 Task: In the  document flyer.odt. Insert footer and write 'www.nexusTech.com'. Find the word using Dictionary 'gratitude' Use the tool word Count and display word count while typing
Action: Mouse moved to (240, 368)
Screenshot: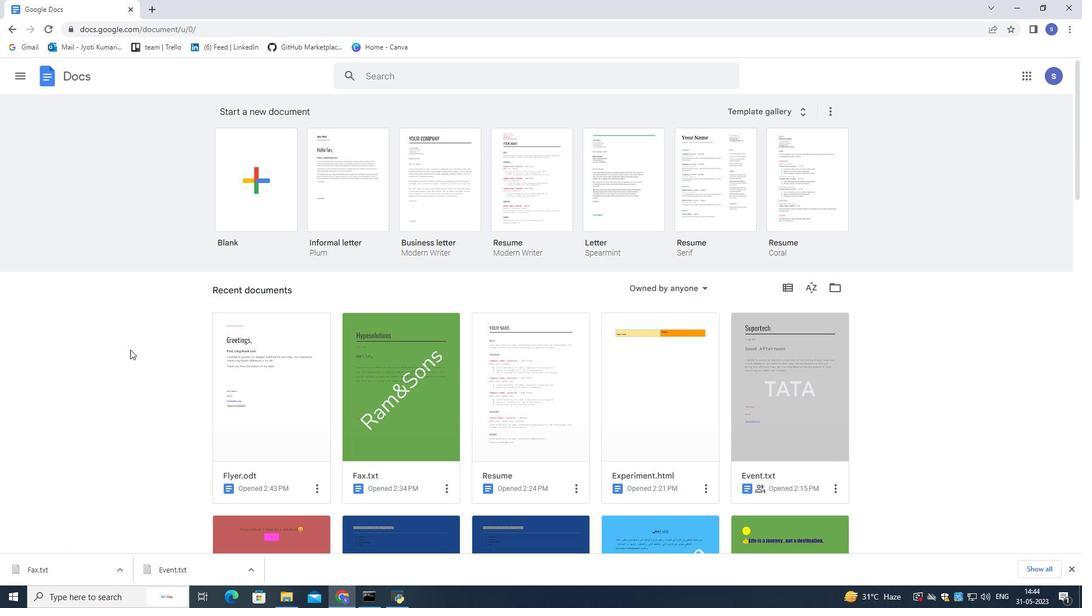 
Action: Mouse pressed left at (240, 368)
Screenshot: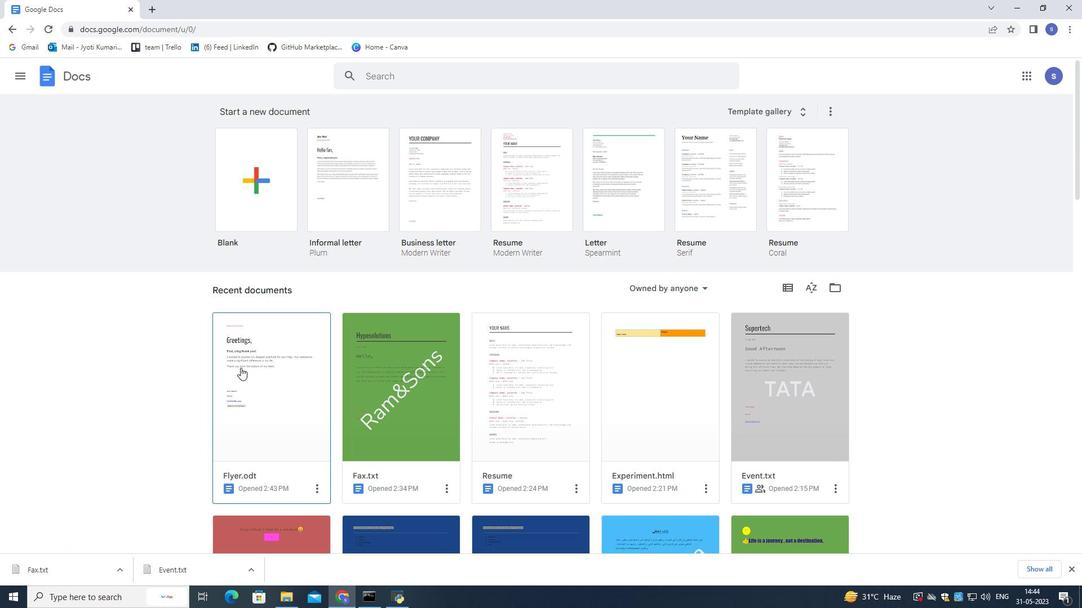 
Action: Mouse pressed left at (240, 368)
Screenshot: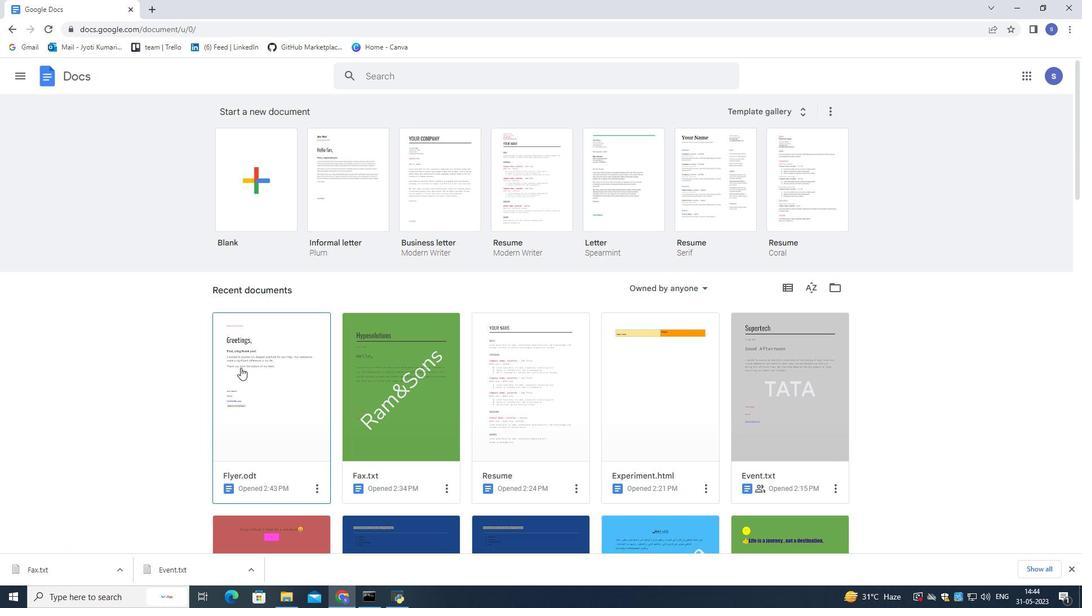 
Action: Mouse moved to (120, 85)
Screenshot: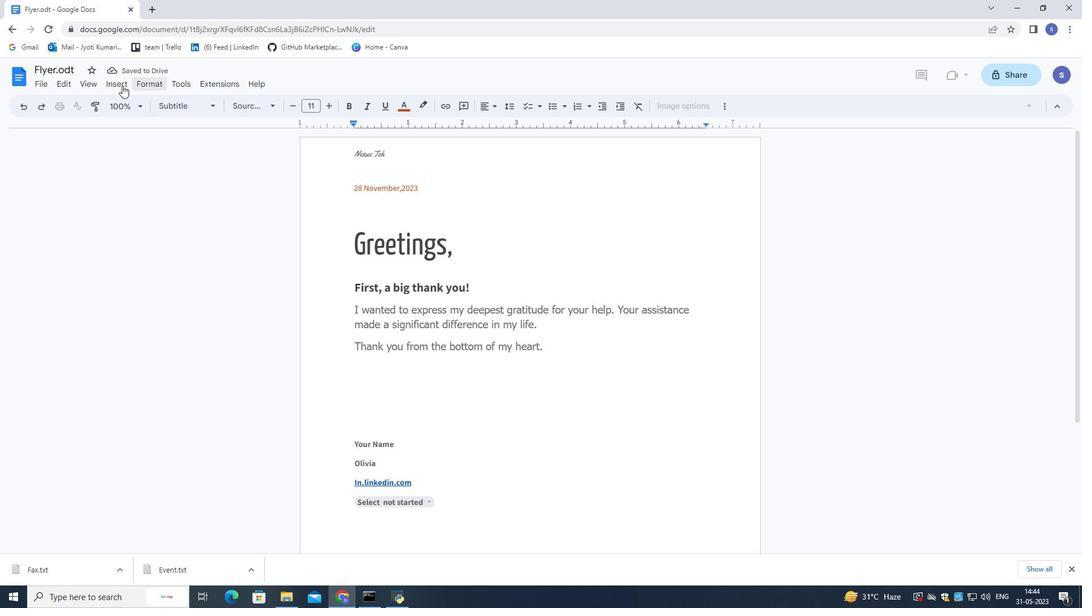 
Action: Mouse pressed left at (120, 85)
Screenshot: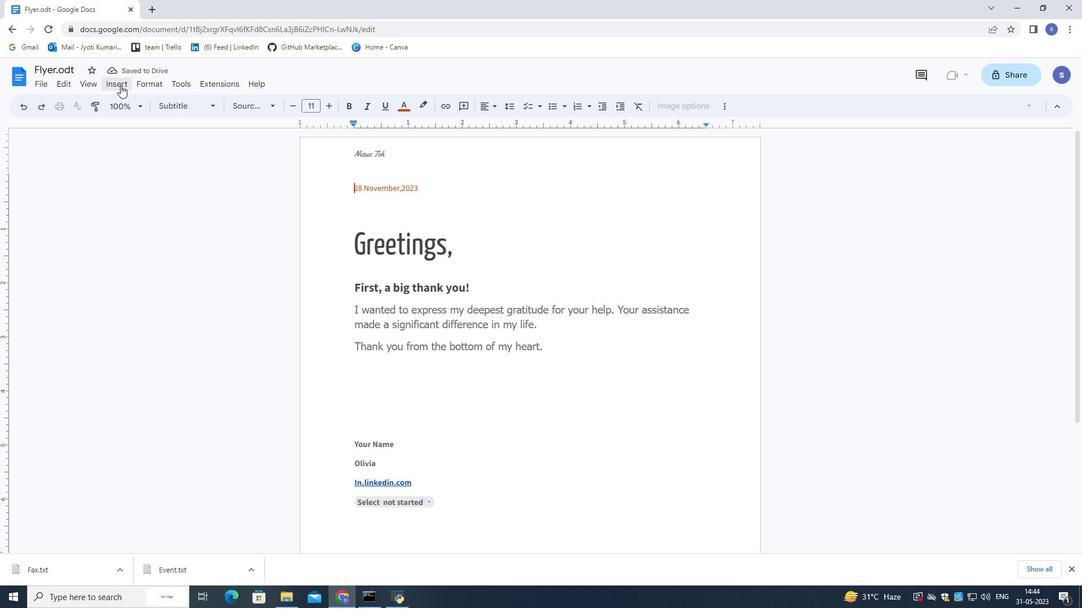 
Action: Mouse moved to (299, 391)
Screenshot: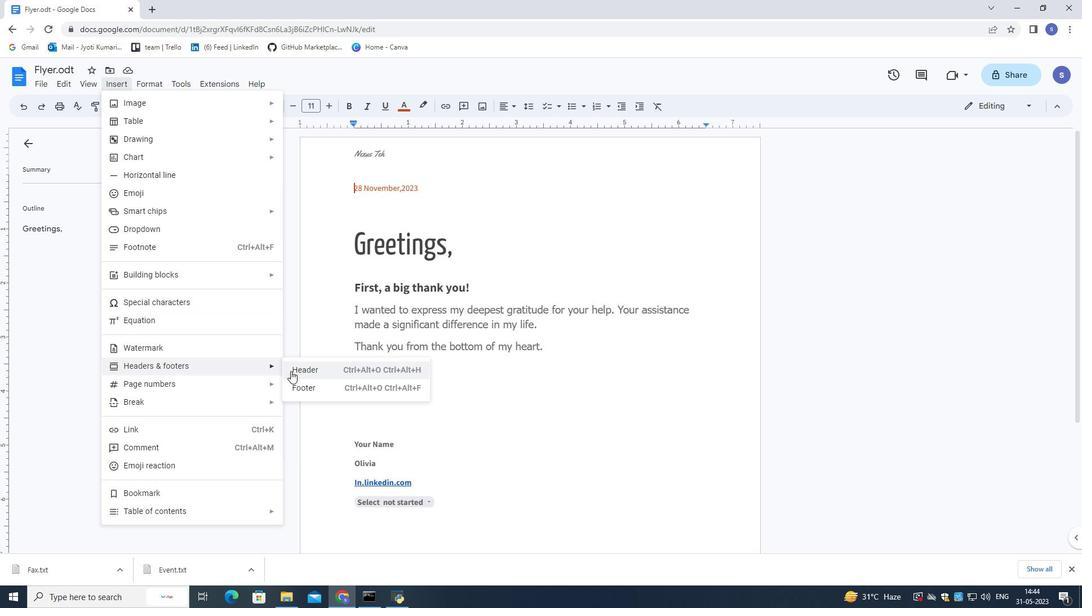 
Action: Mouse pressed left at (299, 391)
Screenshot: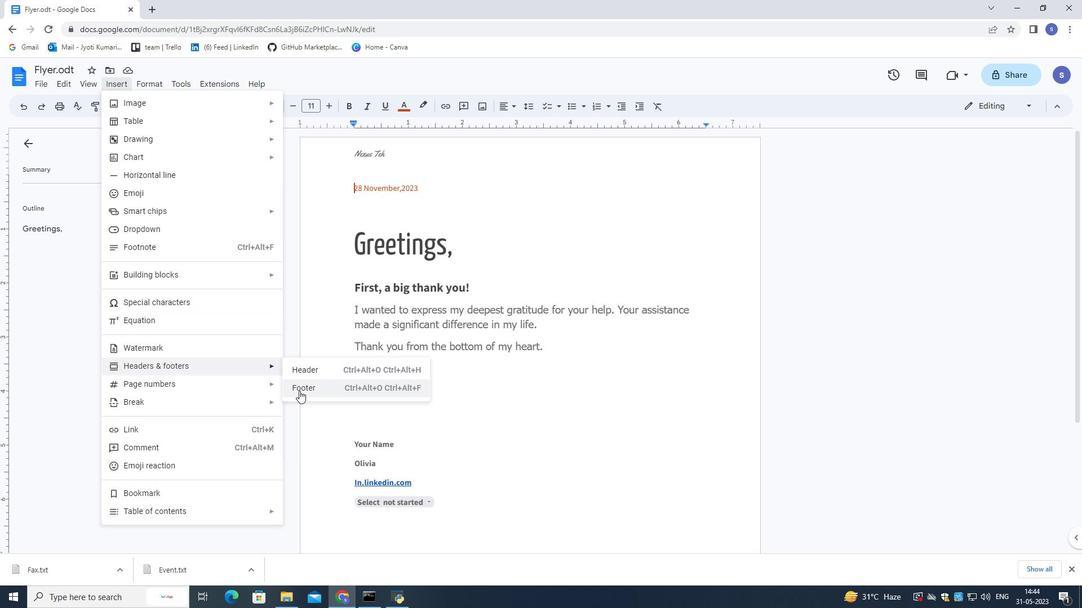 
Action: Mouse moved to (299, 391)
Screenshot: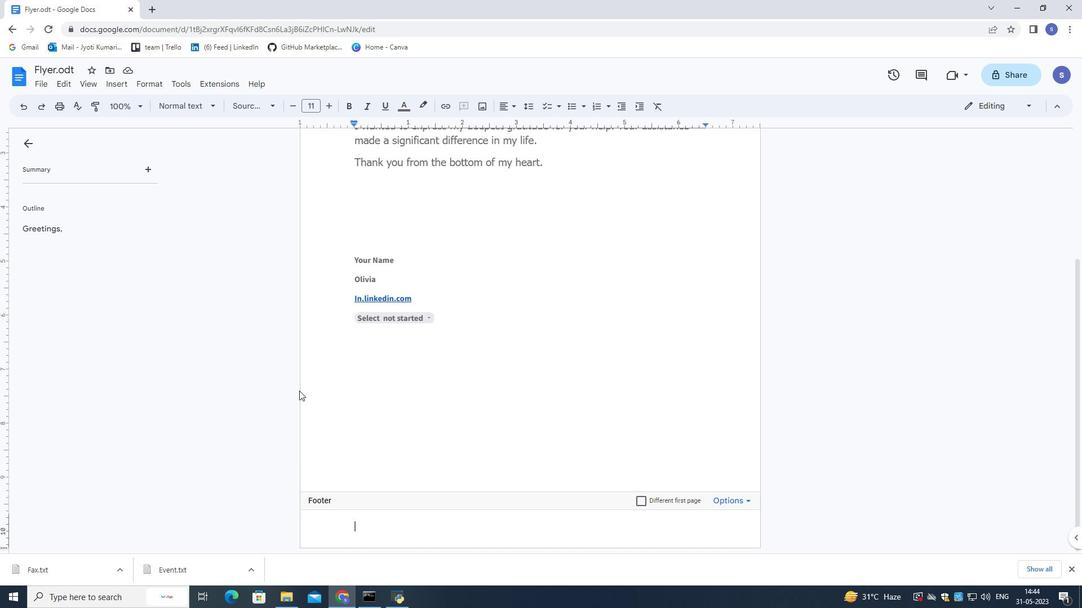 
Action: Key pressed www.nexus<Key.shift><Key.shift><Key.shift><Key.shift><Key.shift><Key.shift><Key.shift><Key.shift><Key.shift><Key.shift>Tech.com
Screenshot: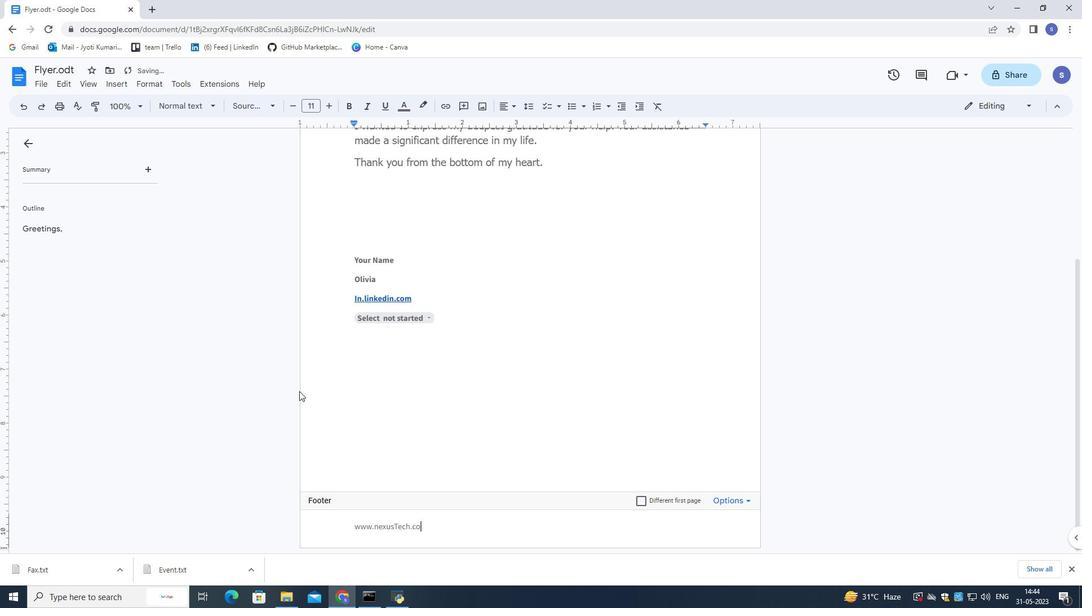 
Action: Mouse moved to (189, 80)
Screenshot: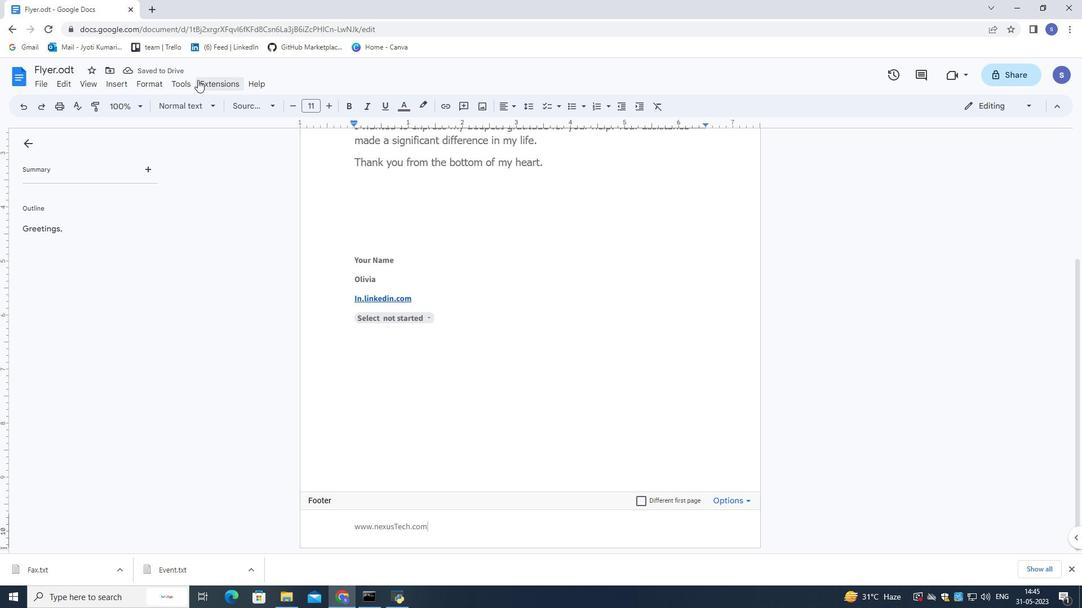 
Action: Mouse pressed left at (189, 80)
Screenshot: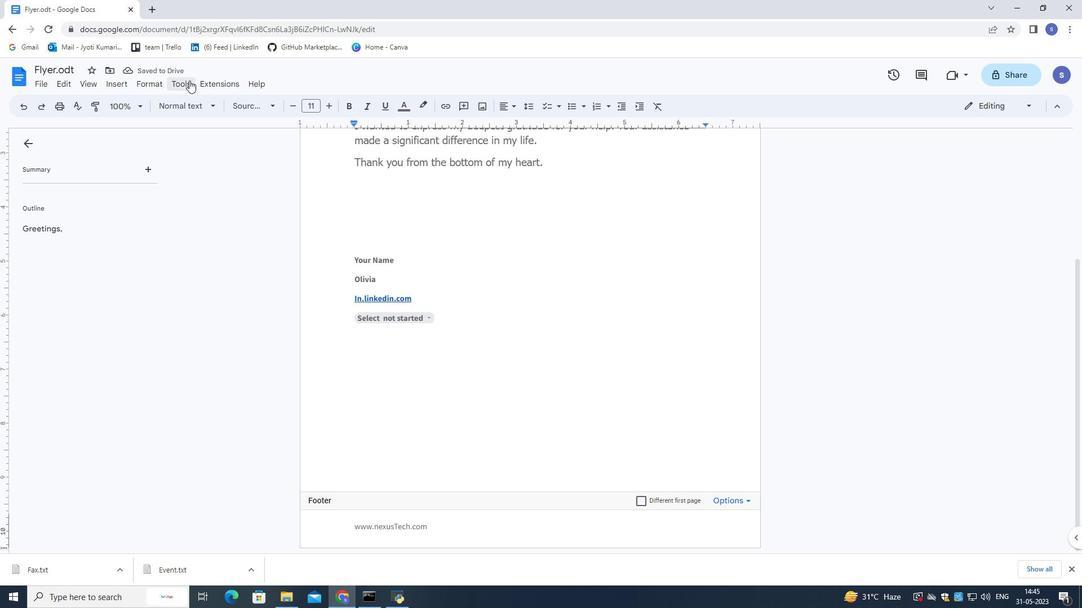 
Action: Mouse moved to (217, 227)
Screenshot: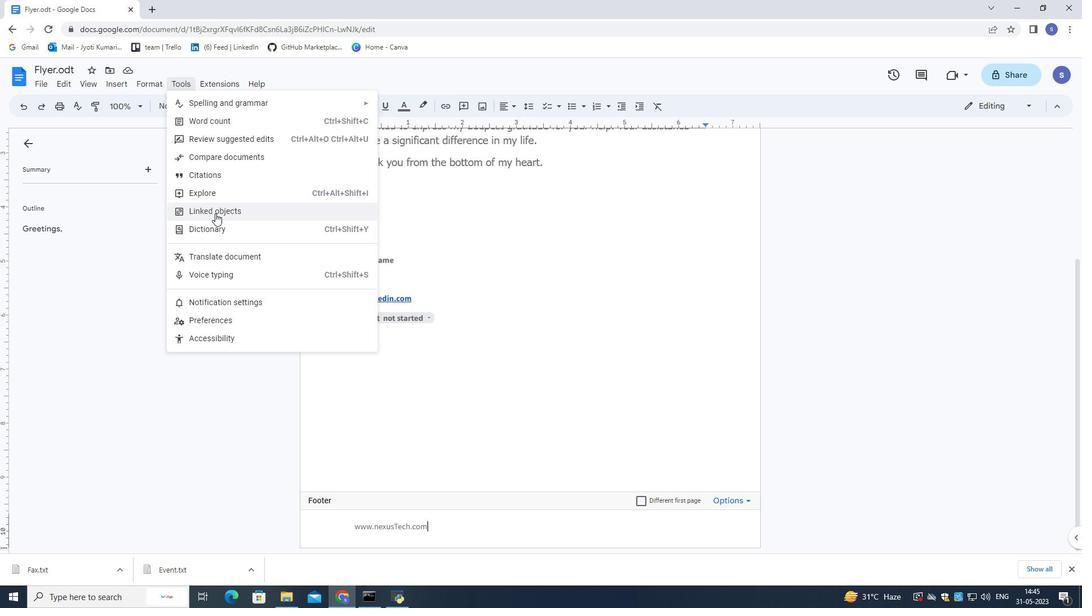 
Action: Mouse pressed left at (217, 227)
Screenshot: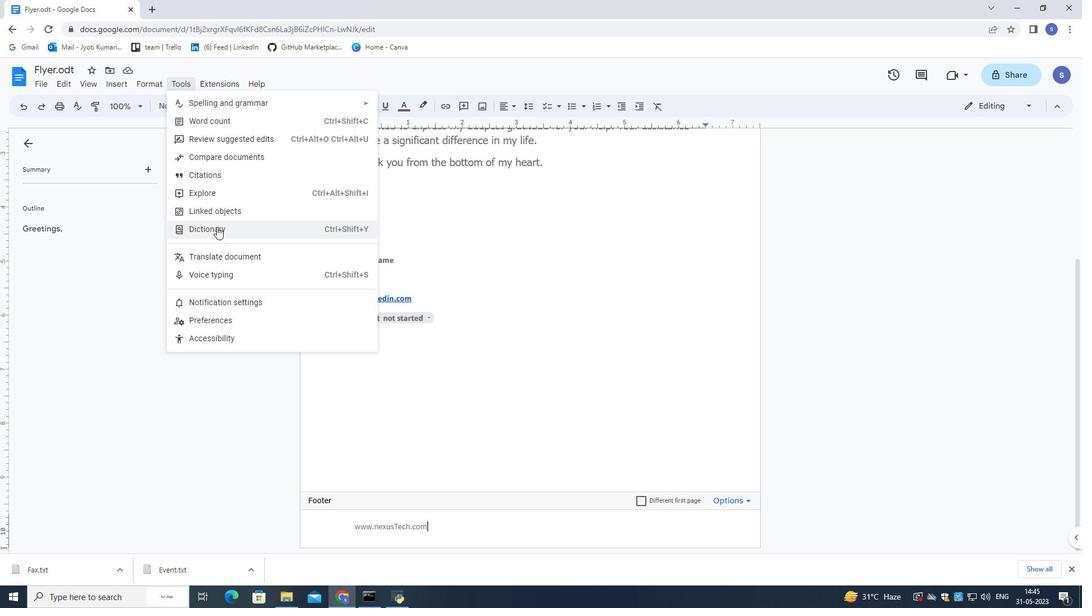 
Action: Mouse moved to (959, 143)
Screenshot: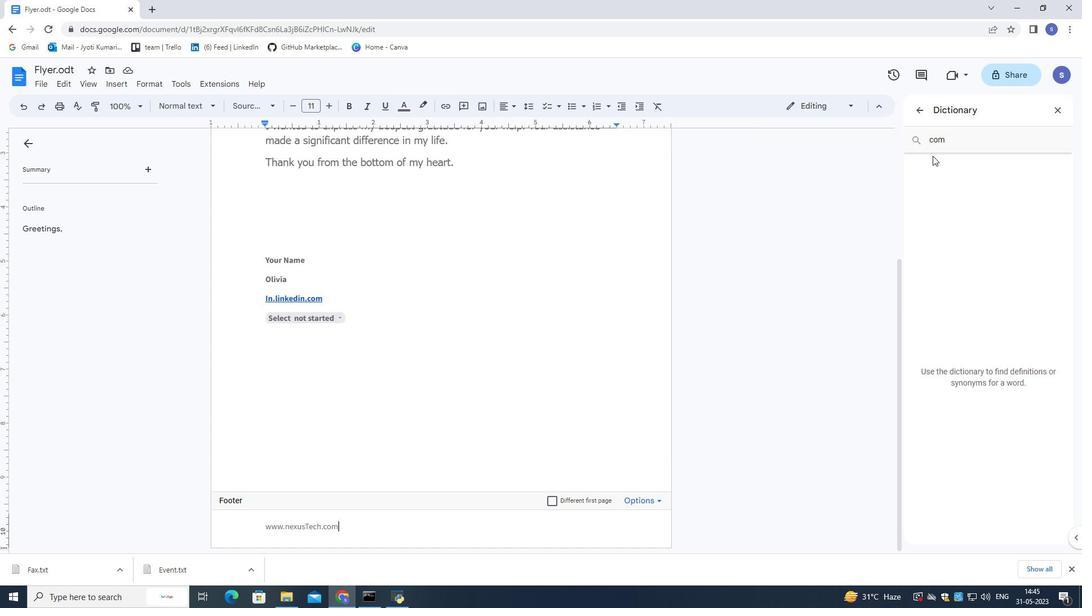 
Action: Mouse pressed left at (959, 143)
Screenshot: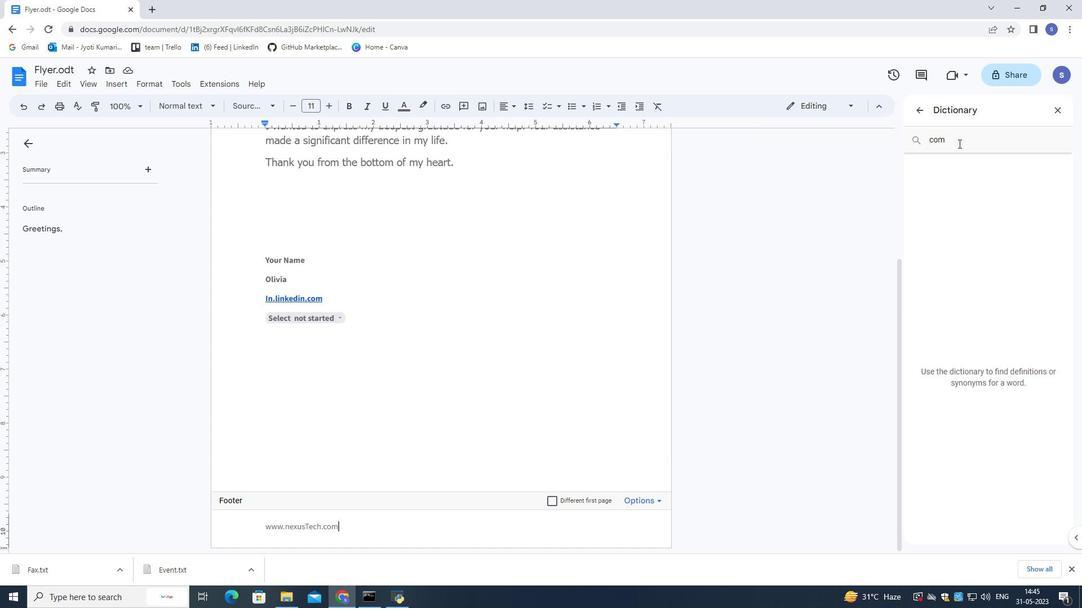 
Action: Mouse pressed left at (959, 143)
Screenshot: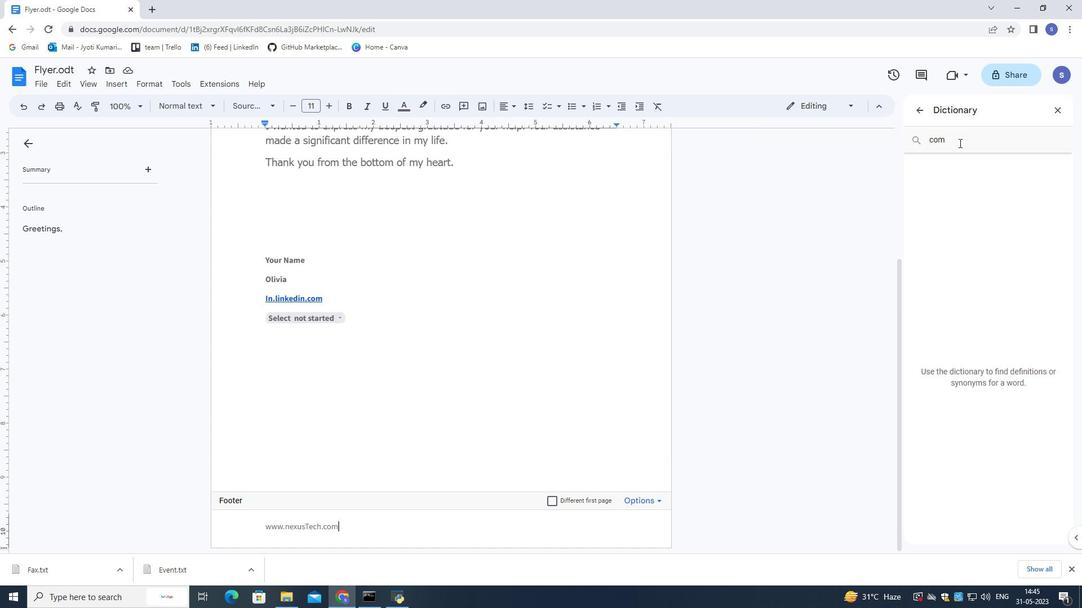 
Action: Key pressed <Key.shift>Ga<Key.backspace>ratitude<Key.enter>
Screenshot: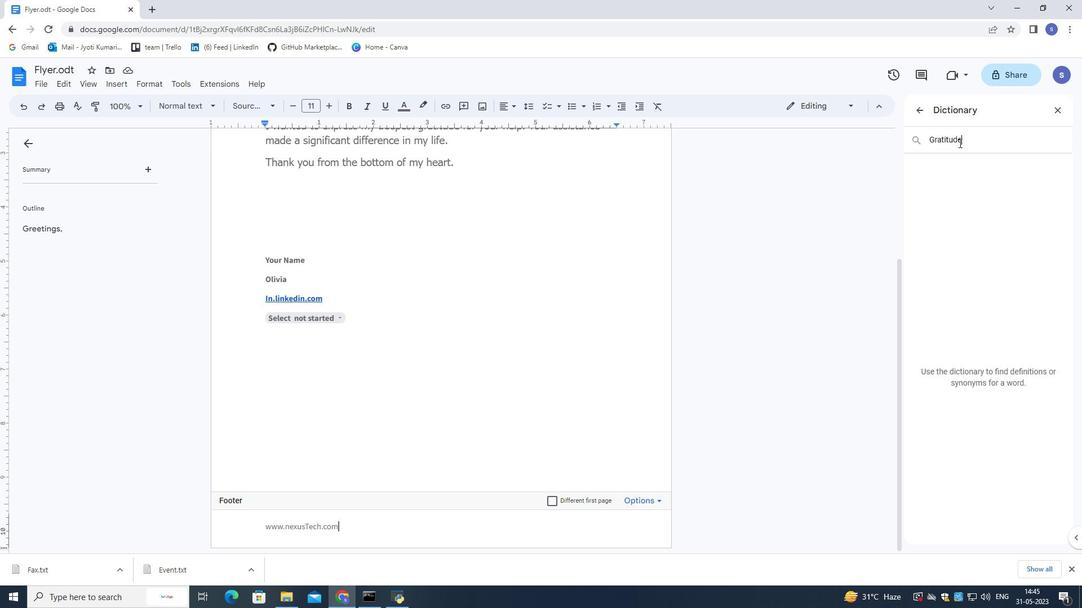
Action: Mouse moved to (177, 85)
Screenshot: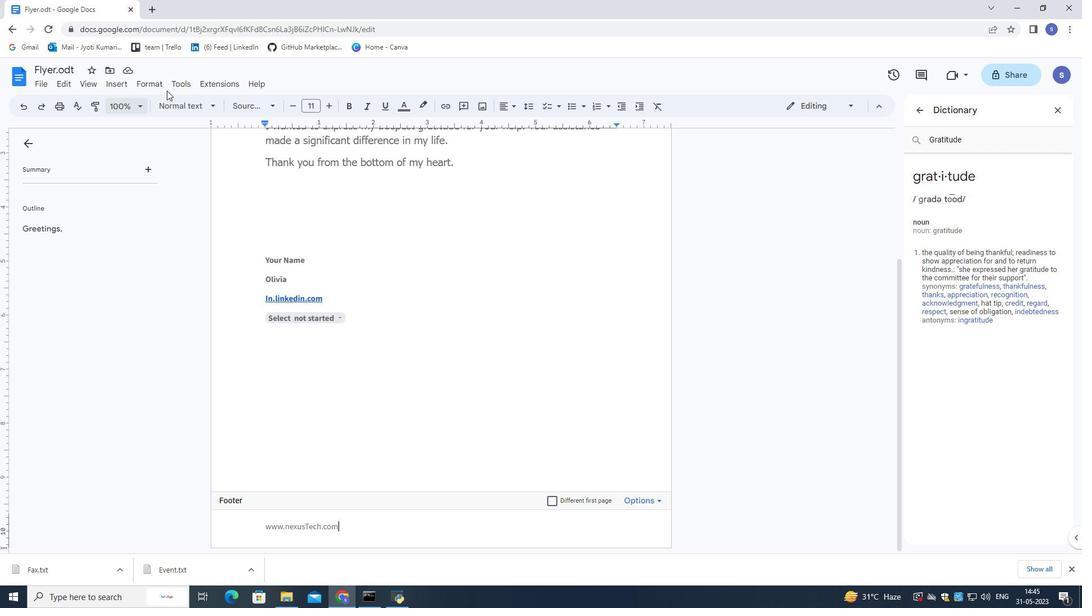 
Action: Mouse pressed left at (177, 85)
Screenshot: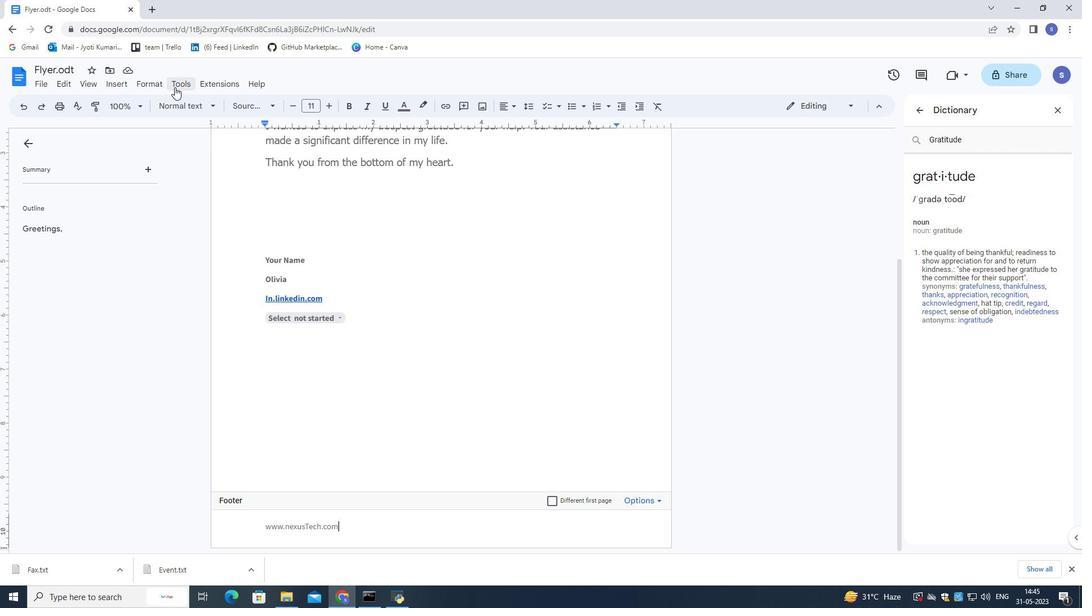 
Action: Mouse moved to (200, 114)
Screenshot: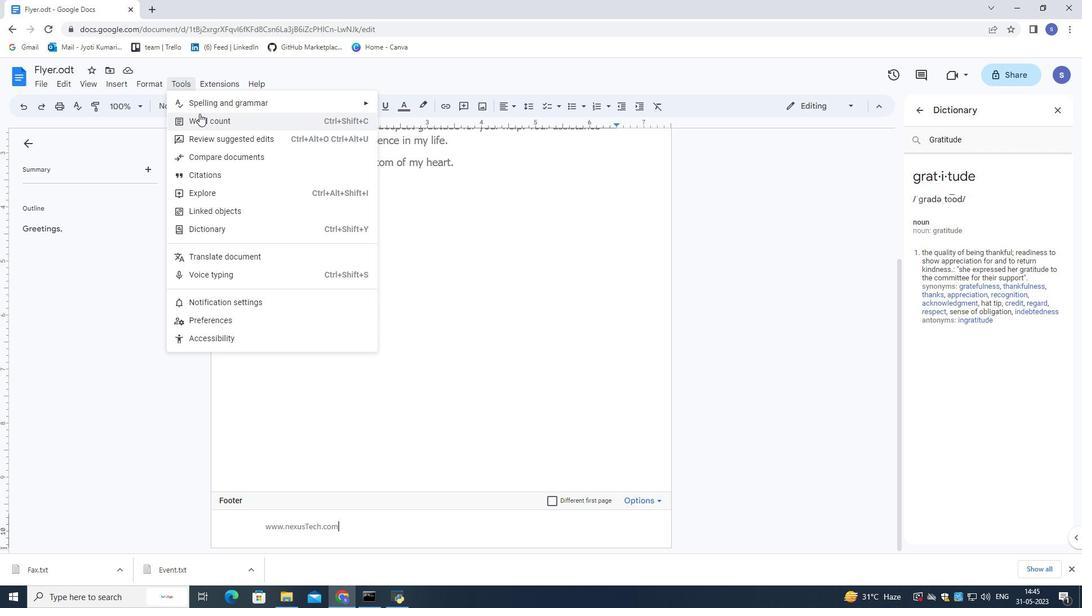 
Action: Mouse pressed left at (200, 114)
Screenshot: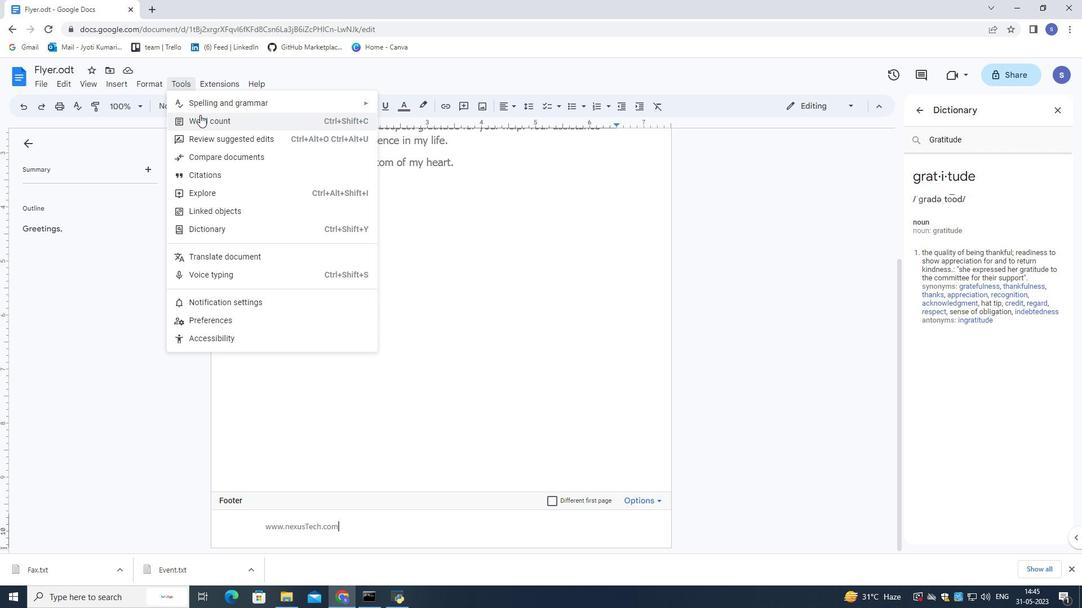 
Action: Mouse moved to (518, 350)
Screenshot: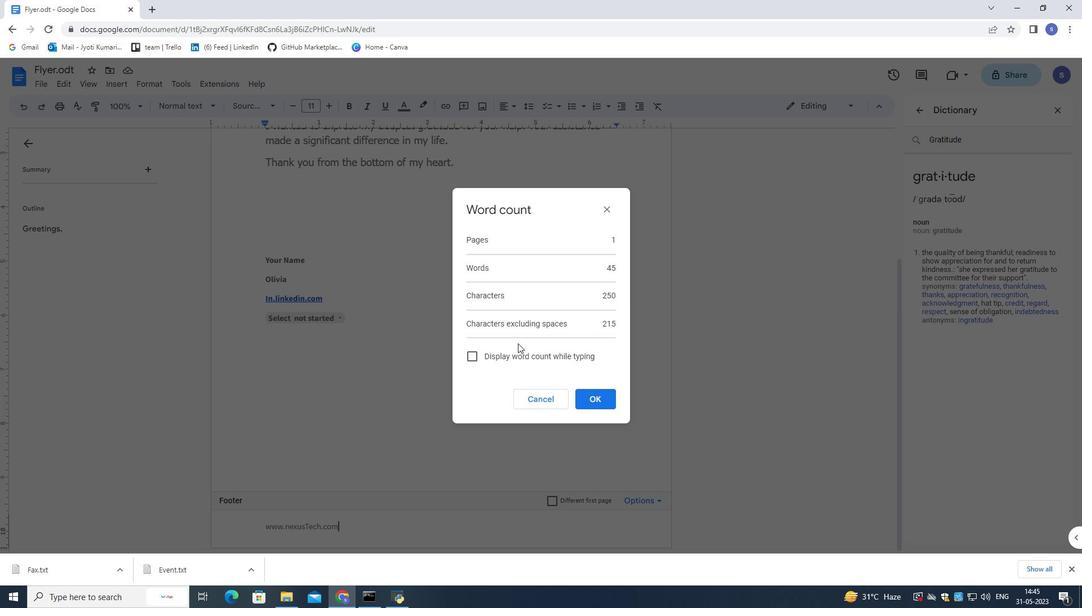 
Action: Mouse pressed left at (518, 350)
Screenshot: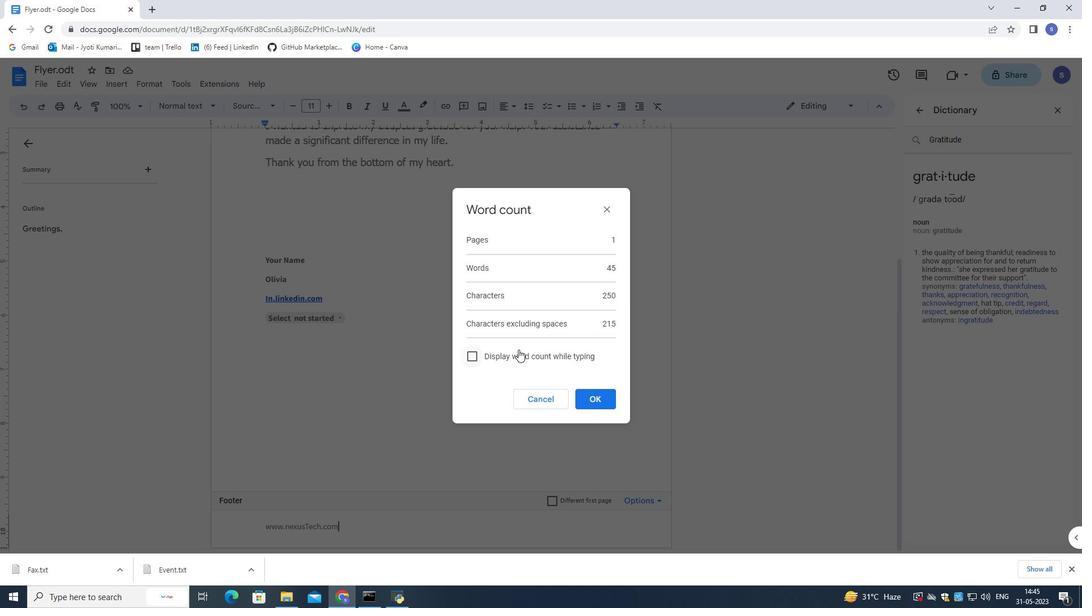 
Action: Mouse moved to (595, 403)
Screenshot: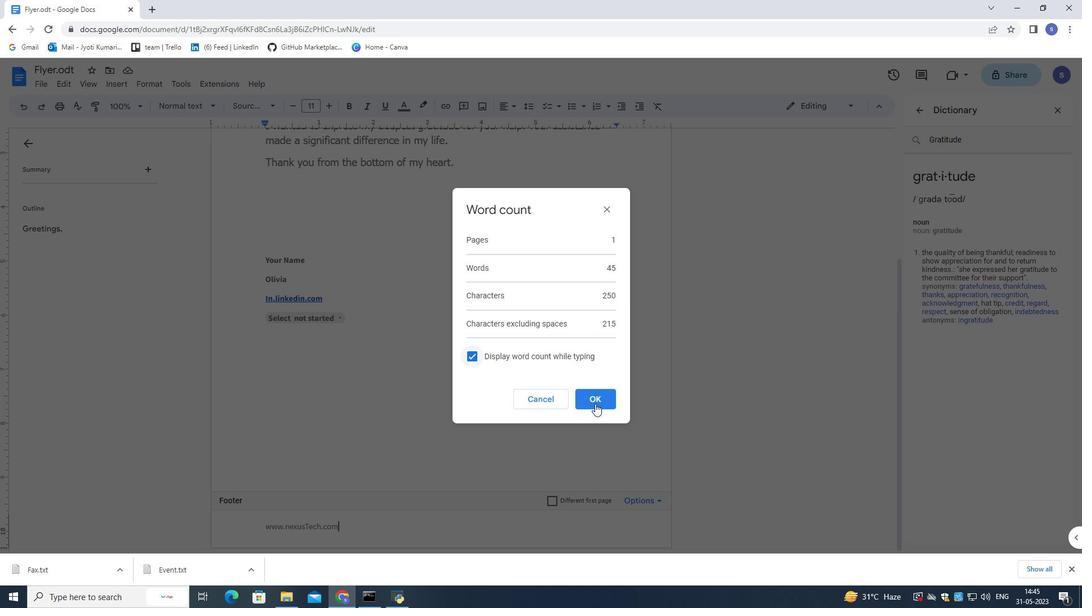 
Action: Mouse pressed left at (595, 403)
Screenshot: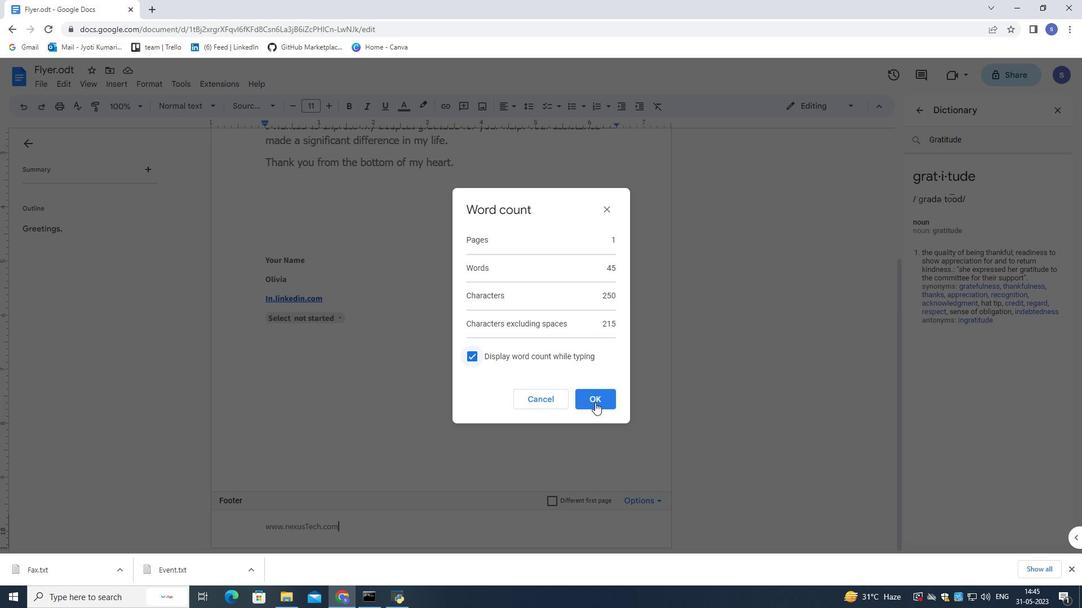 
Action: Mouse moved to (595, 402)
Screenshot: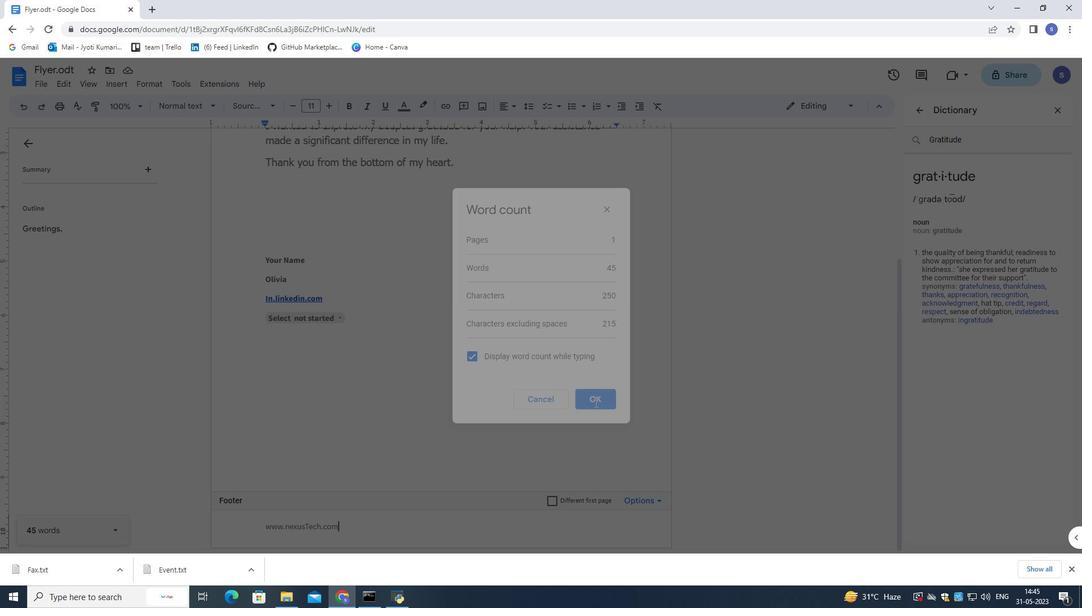 
Action: Mouse scrolled (595, 403) with delta (0, 0)
Screenshot: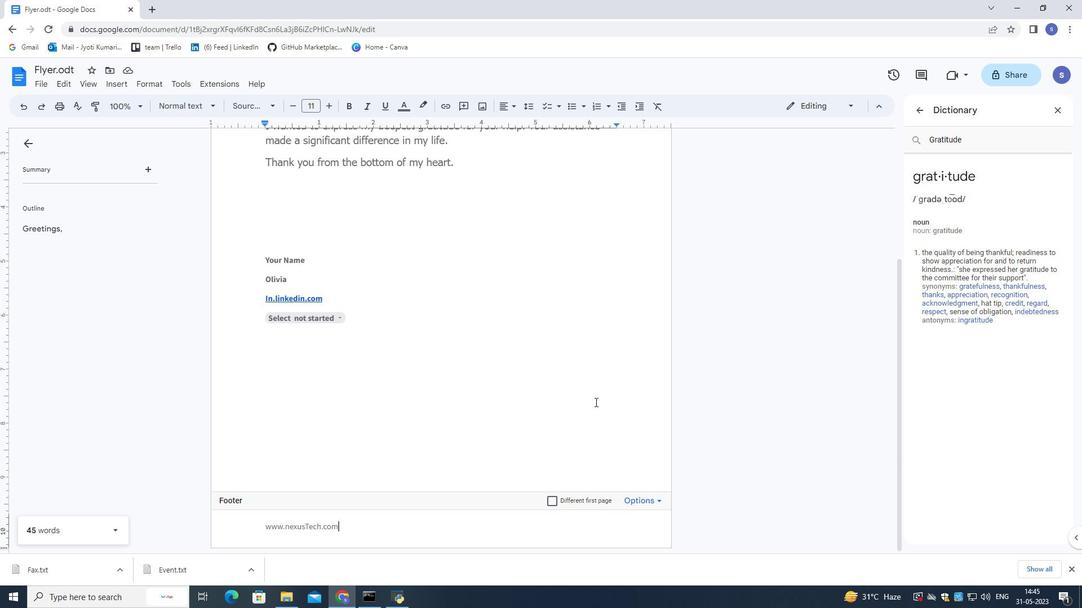 
Action: Mouse scrolled (595, 403) with delta (0, 0)
Screenshot: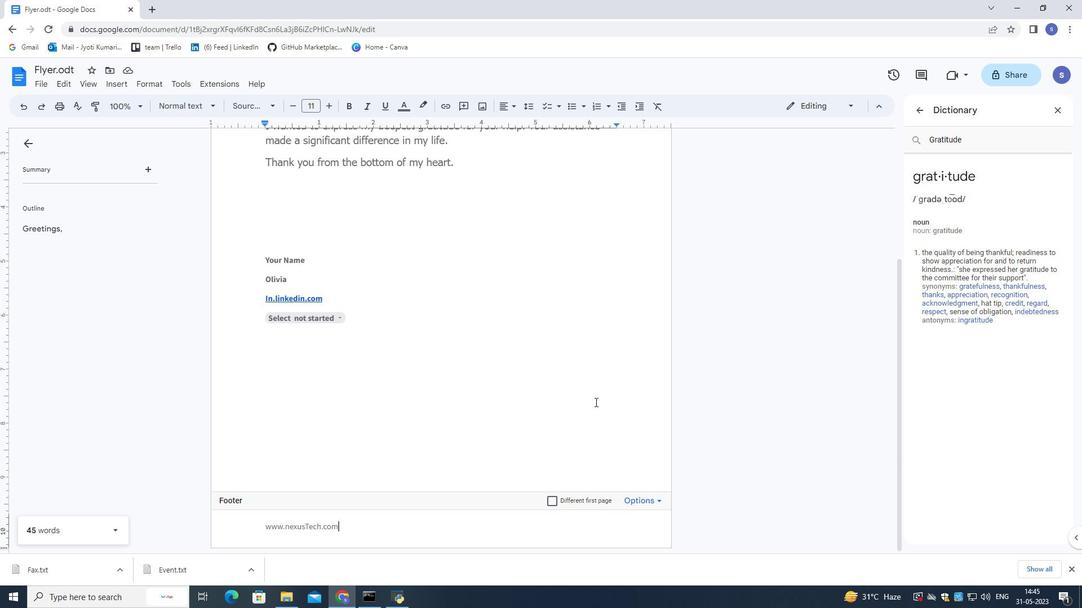 
Action: Mouse scrolled (595, 403) with delta (0, 0)
Screenshot: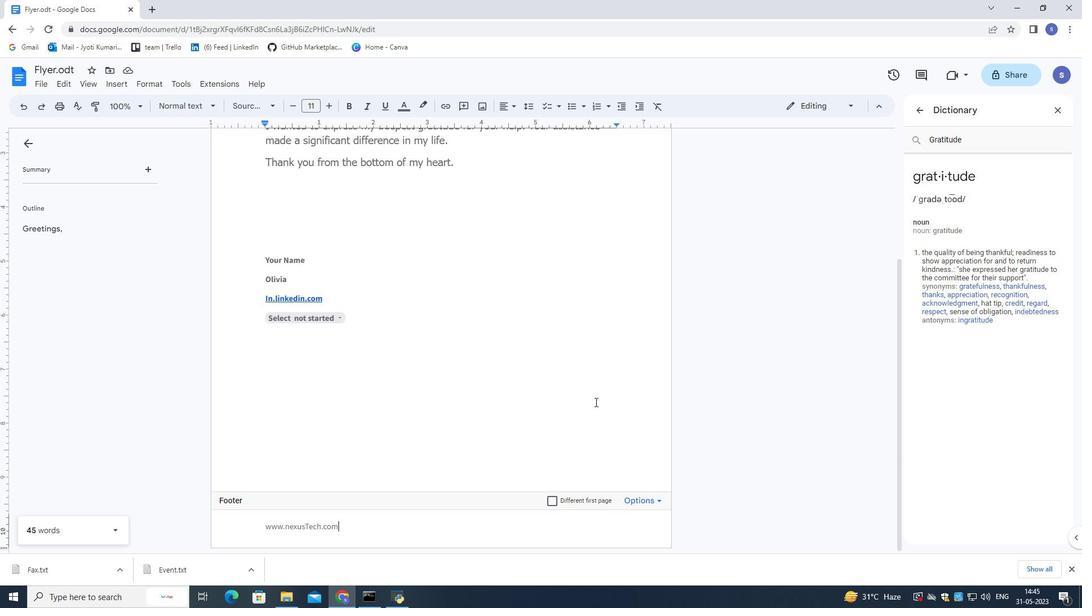 
Action: Mouse moved to (595, 402)
Screenshot: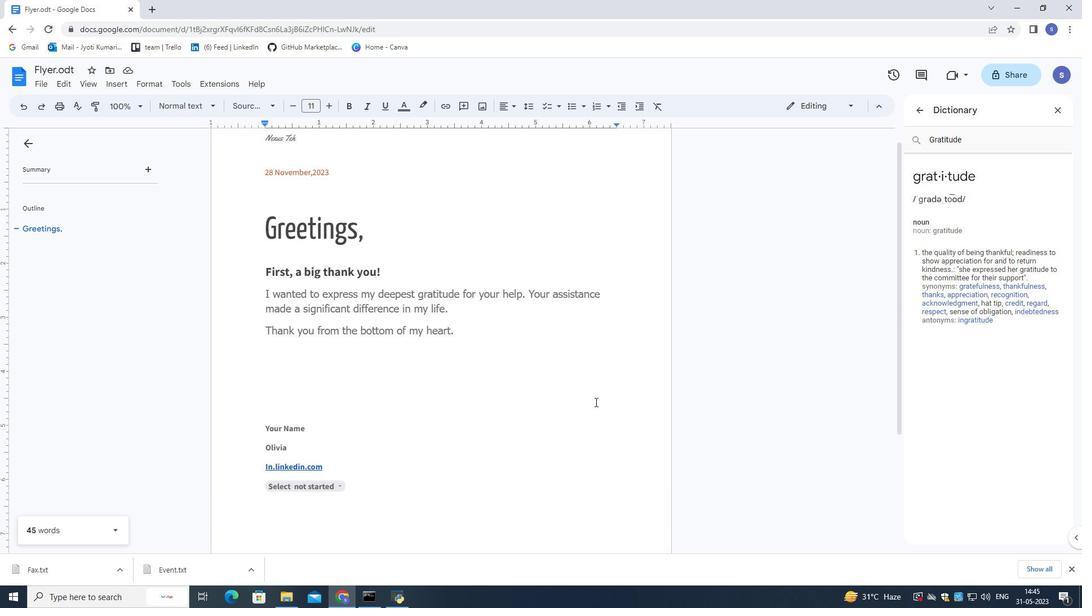 
Action: Mouse scrolled (595, 403) with delta (0, 0)
Screenshot: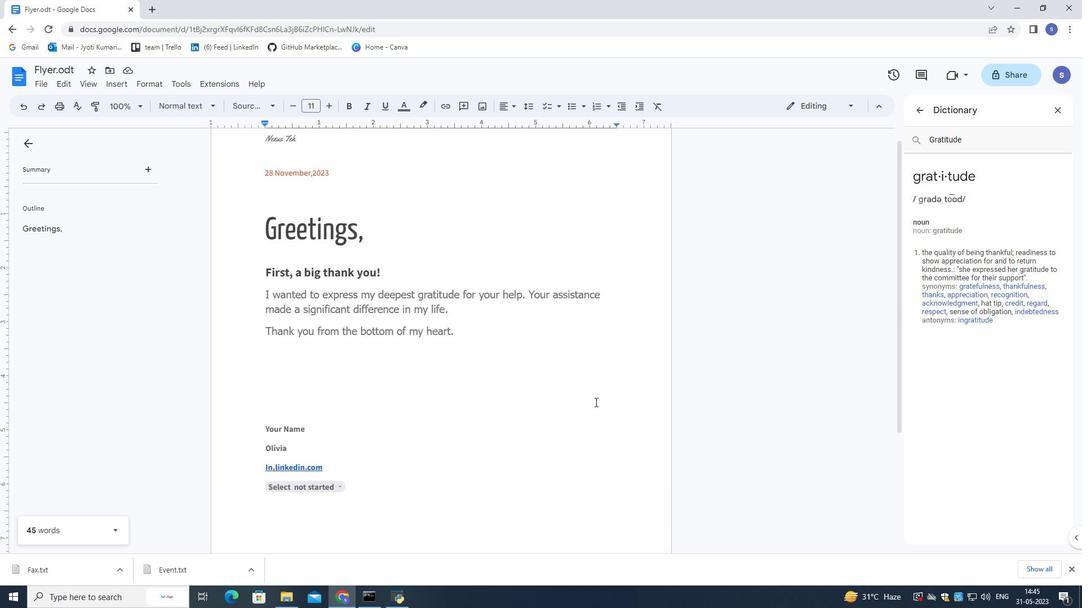 
Action: Mouse scrolled (595, 403) with delta (0, 0)
Screenshot: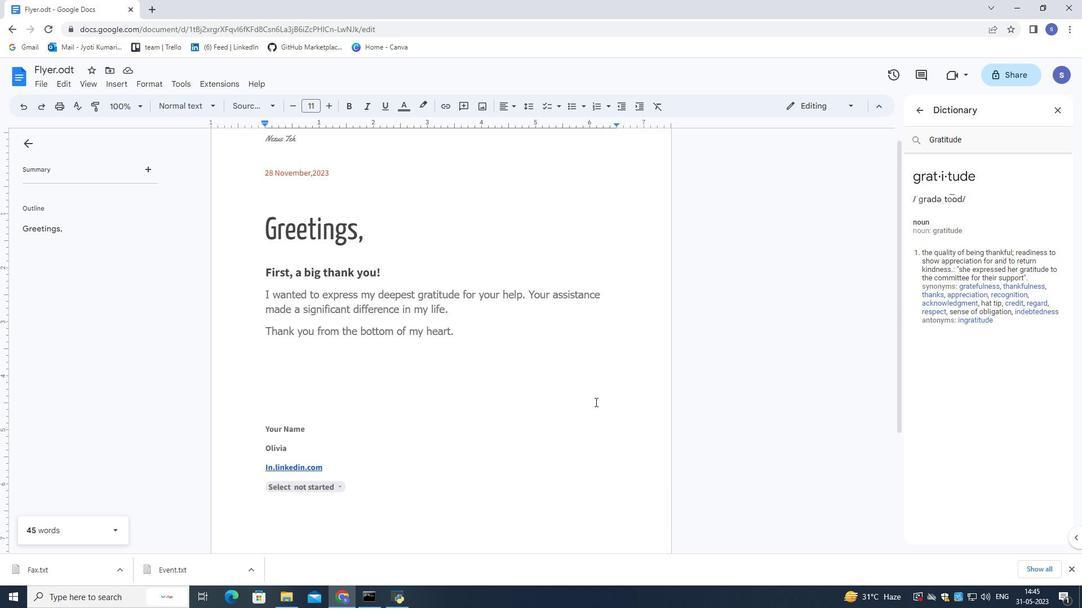 
Action: Mouse scrolled (595, 403) with delta (0, 0)
Screenshot: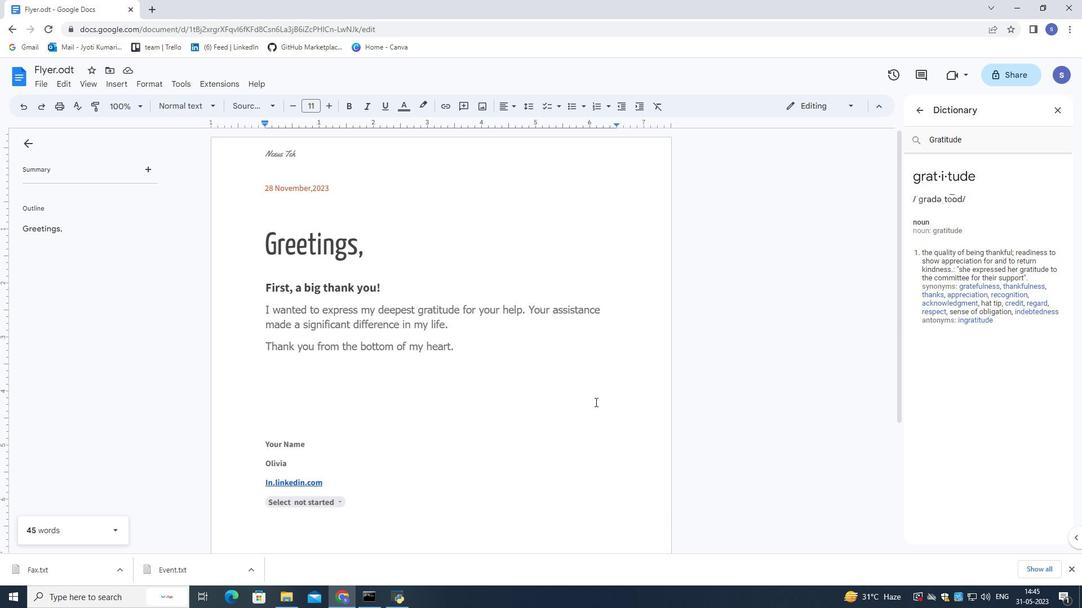 
Action: Mouse scrolled (595, 401) with delta (0, 0)
Screenshot: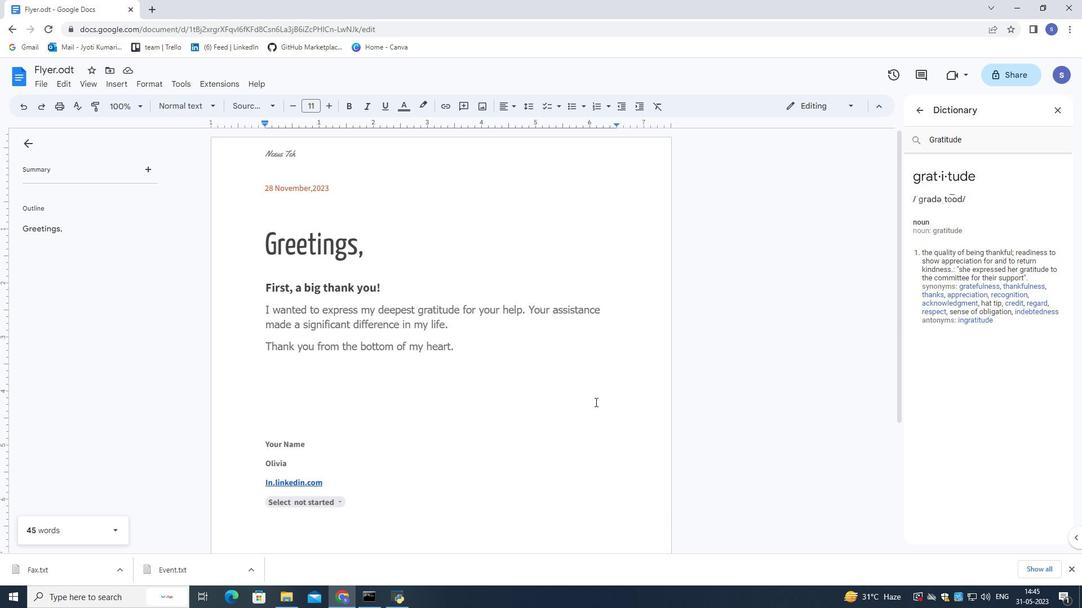 
Action: Mouse scrolled (595, 401) with delta (0, 0)
Screenshot: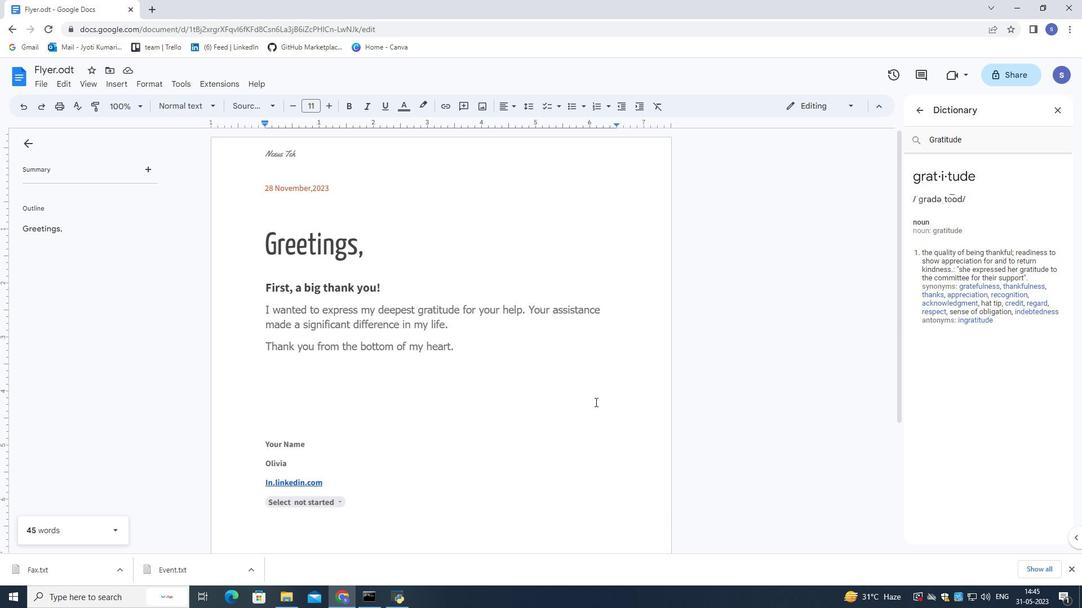 
Action: Mouse scrolled (595, 401) with delta (0, 0)
Screenshot: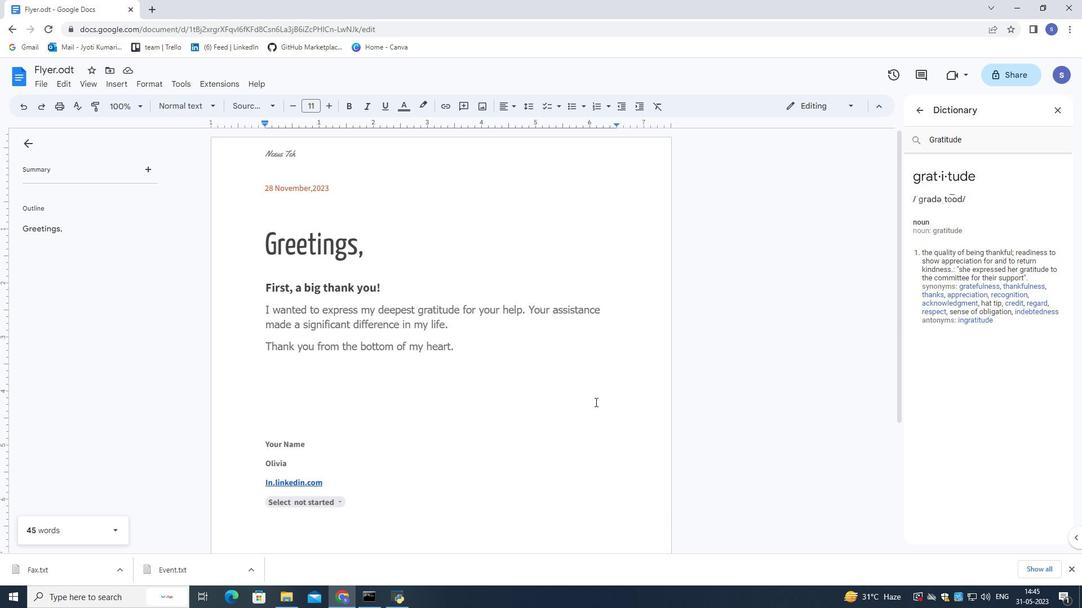 
Action: Mouse scrolled (595, 401) with delta (0, 0)
Screenshot: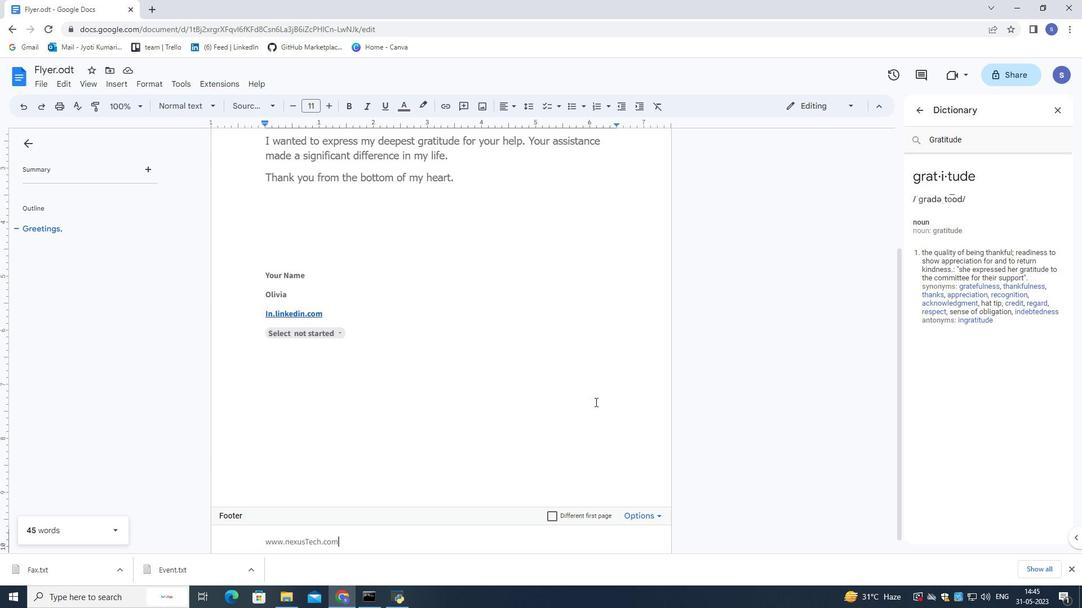 
Action: Mouse scrolled (595, 401) with delta (0, 0)
Screenshot: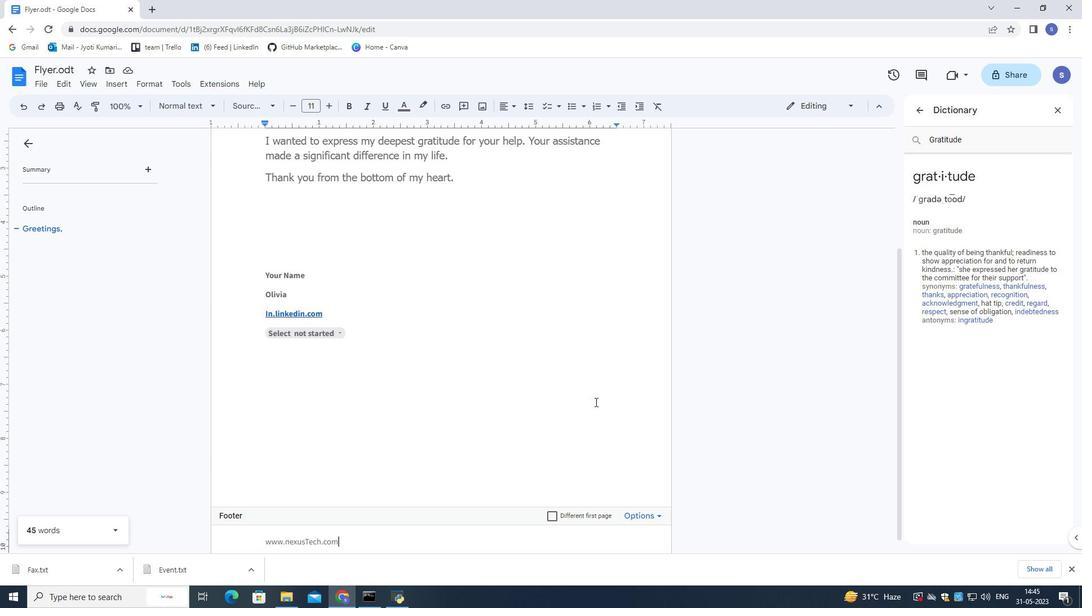 
Action: Mouse scrolled (595, 401) with delta (0, 0)
Screenshot: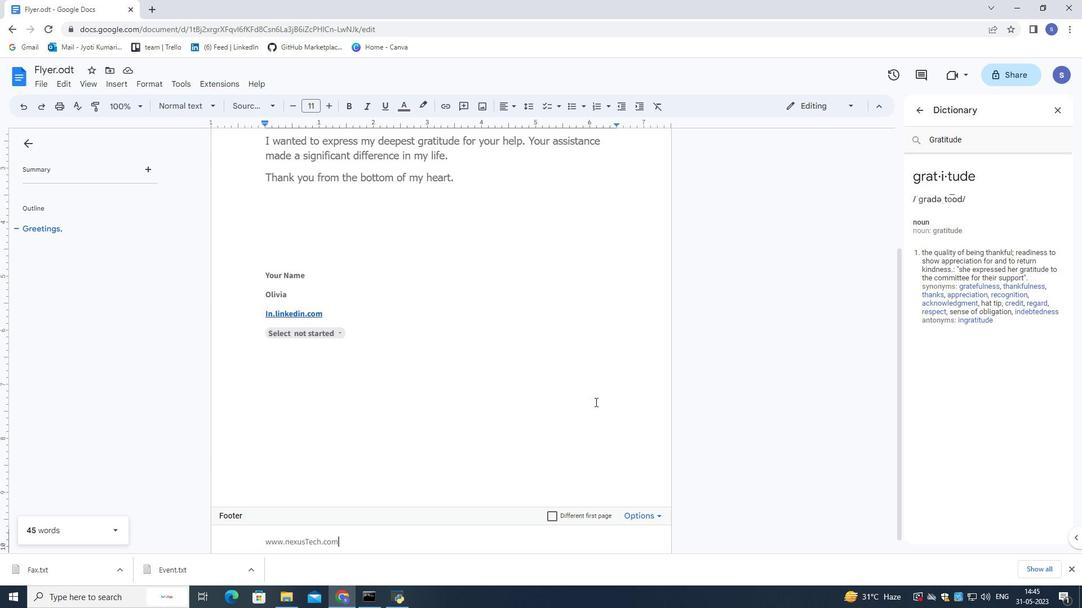 
Action: Mouse scrolled (595, 403) with delta (0, 0)
Screenshot: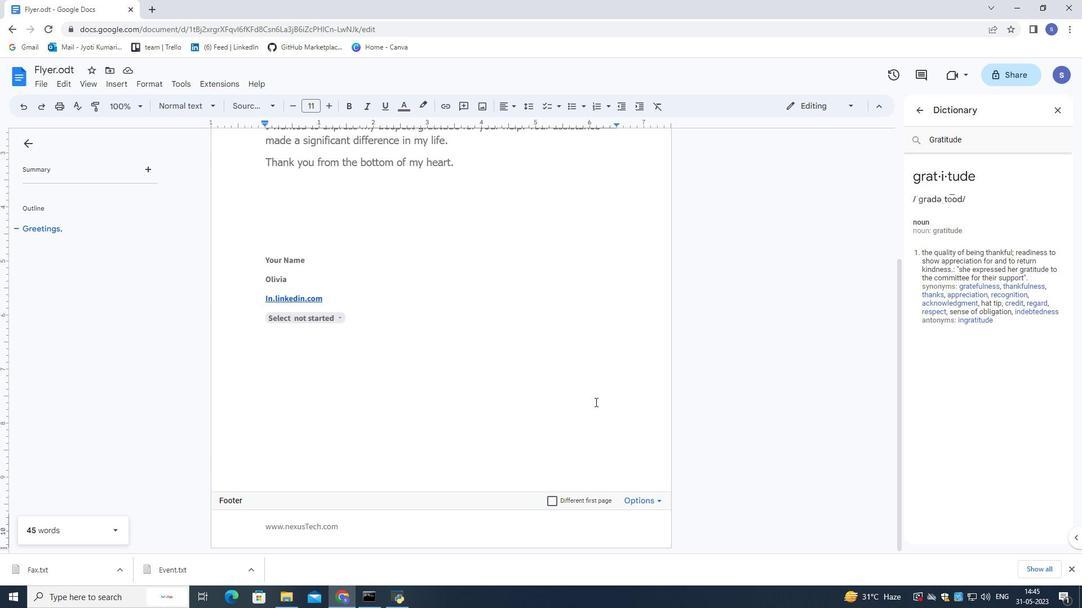 
Action: Mouse scrolled (595, 403) with delta (0, 0)
Screenshot: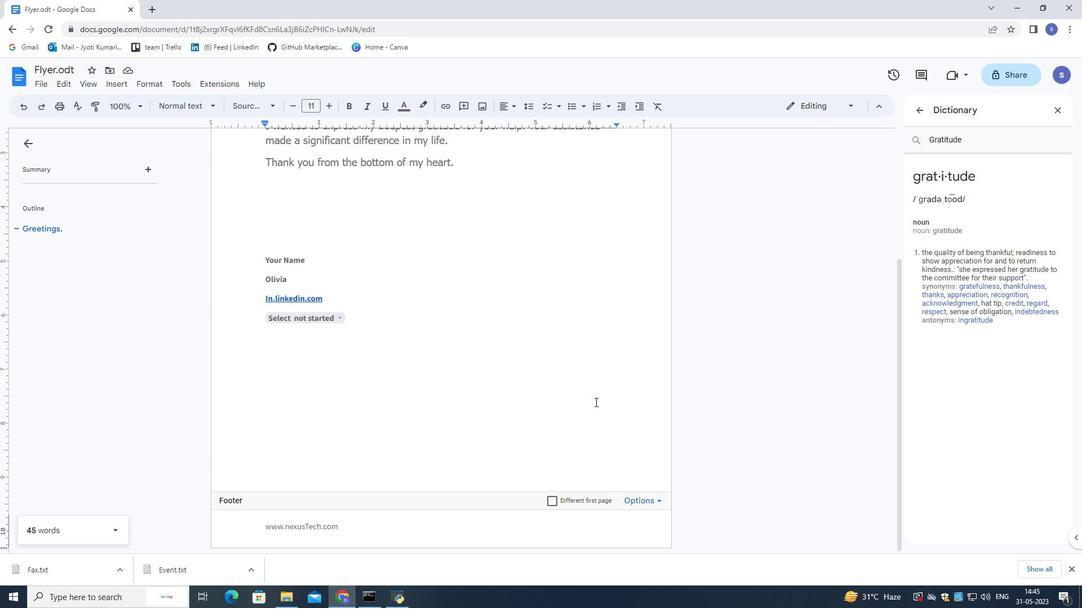 
Action: Mouse scrolled (595, 403) with delta (0, 0)
Screenshot: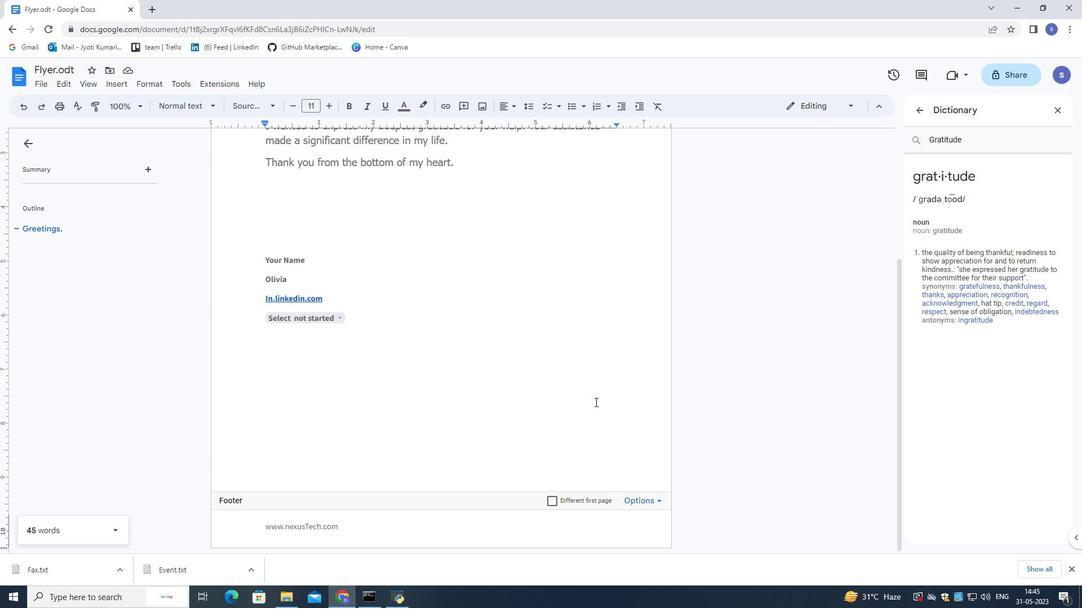 
Action: Mouse scrolled (595, 403) with delta (0, 0)
Screenshot: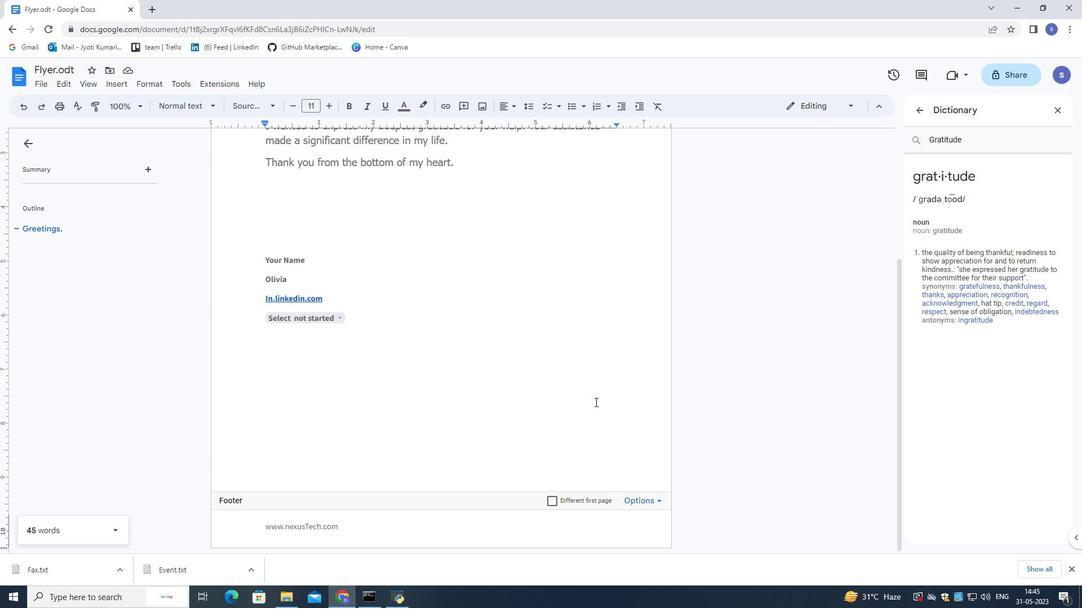 
Action: Mouse scrolled (595, 403) with delta (0, 0)
Screenshot: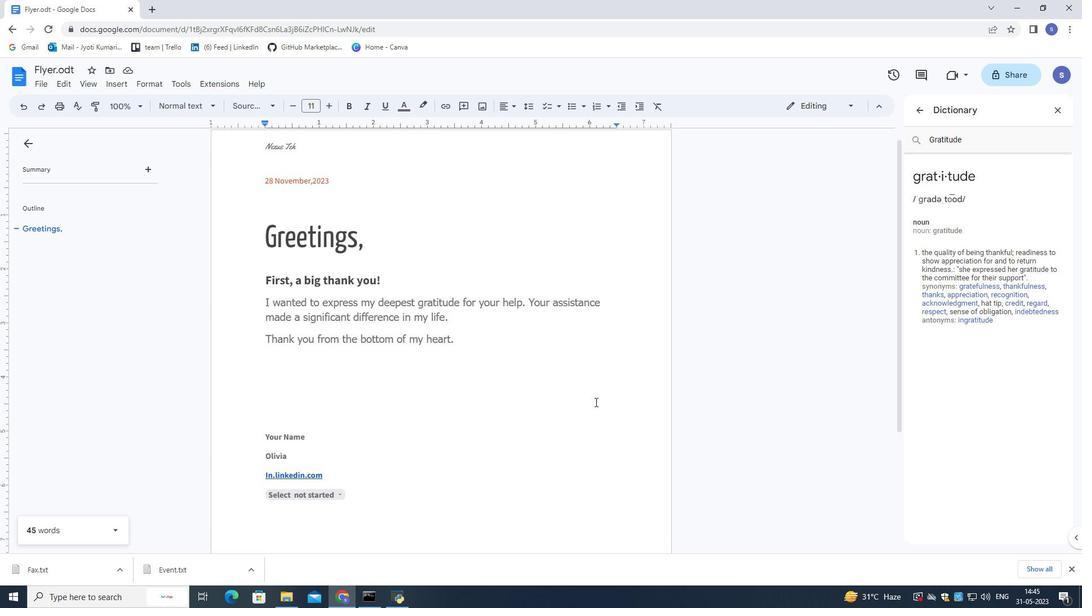 
Action: Mouse scrolled (595, 403) with delta (0, 0)
Screenshot: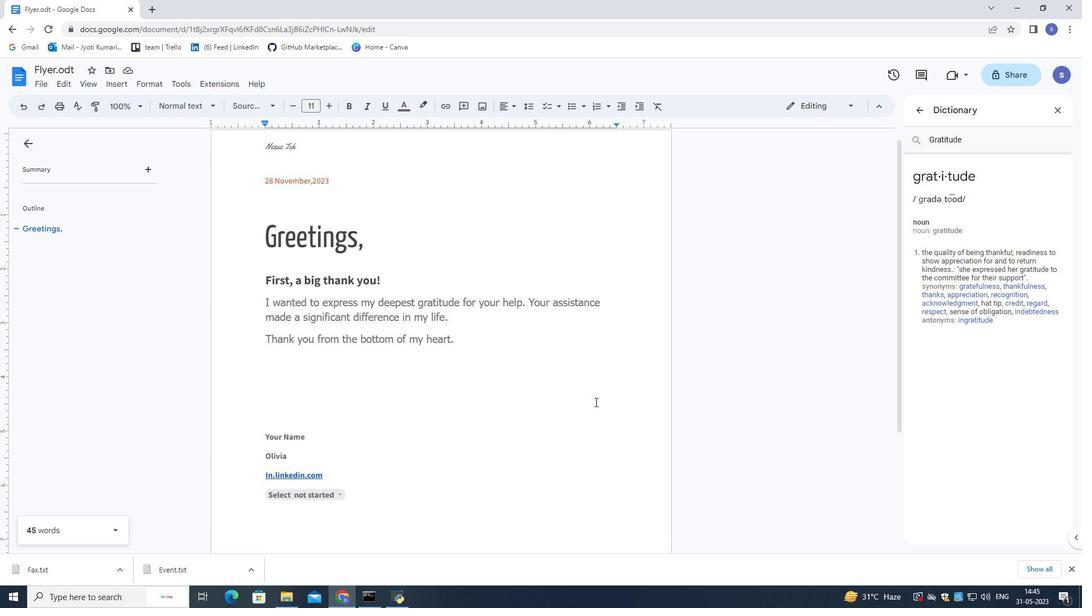 
Action: Mouse scrolled (595, 403) with delta (0, 0)
Screenshot: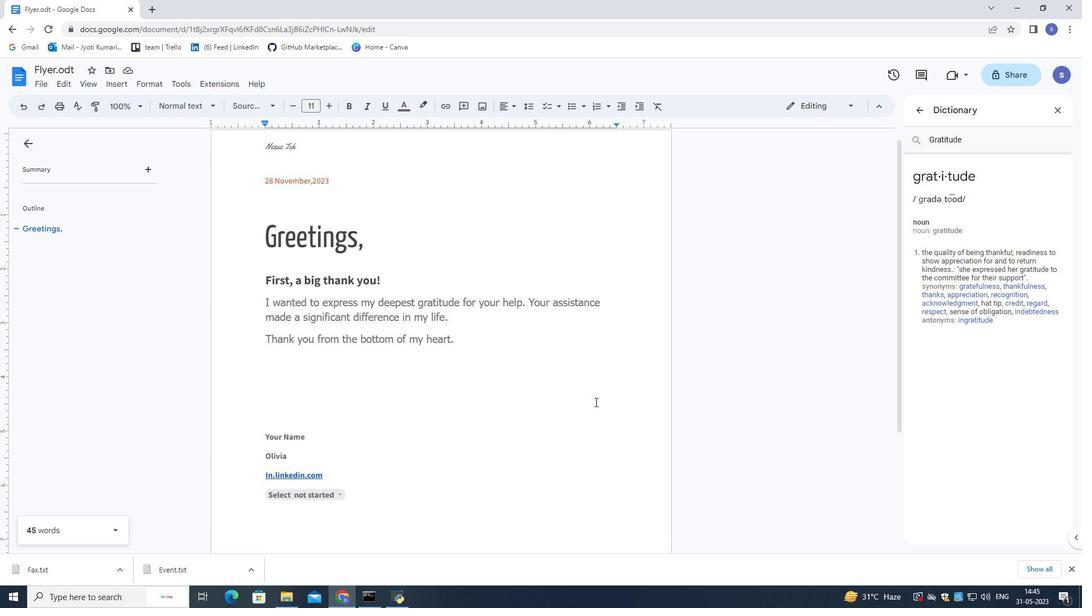 
Action: Mouse scrolled (595, 403) with delta (0, 0)
Screenshot: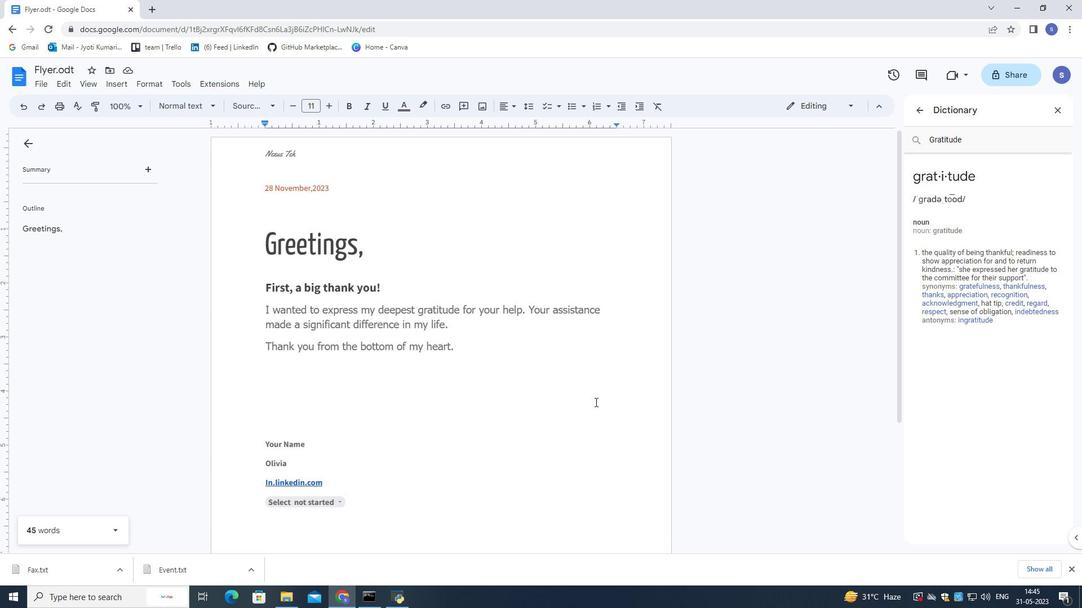 
Action: Mouse scrolled (595, 403) with delta (0, 0)
Screenshot: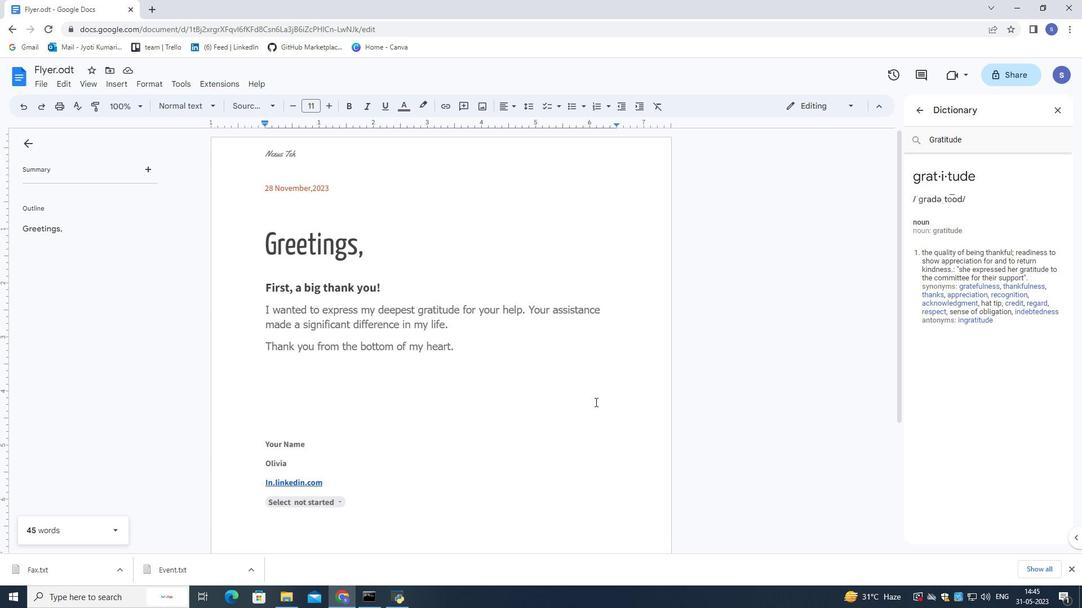 
Action: Mouse scrolled (595, 403) with delta (0, 0)
Screenshot: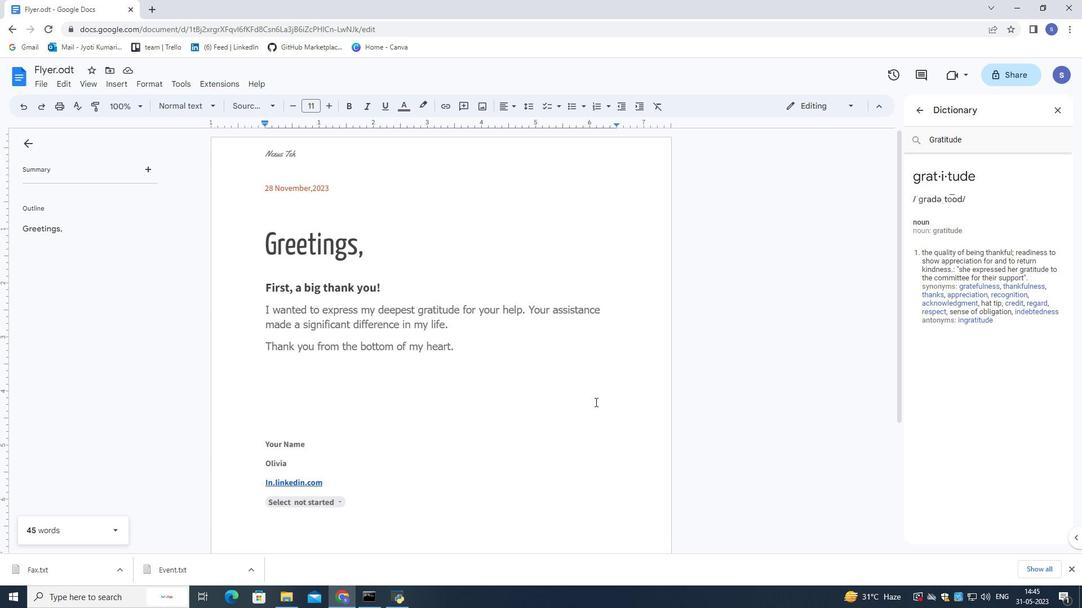 
